 Task: Create List Brand Target Audience in Board SaaS Sales Strategies to Workspace Crowdfunding Platforms. Create List Brand Perception Mapping in Board Sales Target Setting and Monitoring to Workspace Crowdfunding Platforms. Create List Brand Experience Mapping in Board Content Marketing Infographic Creation and Promotion Strategy to Workspace Crowdfunding Platforms
Action: Mouse moved to (89, 343)
Screenshot: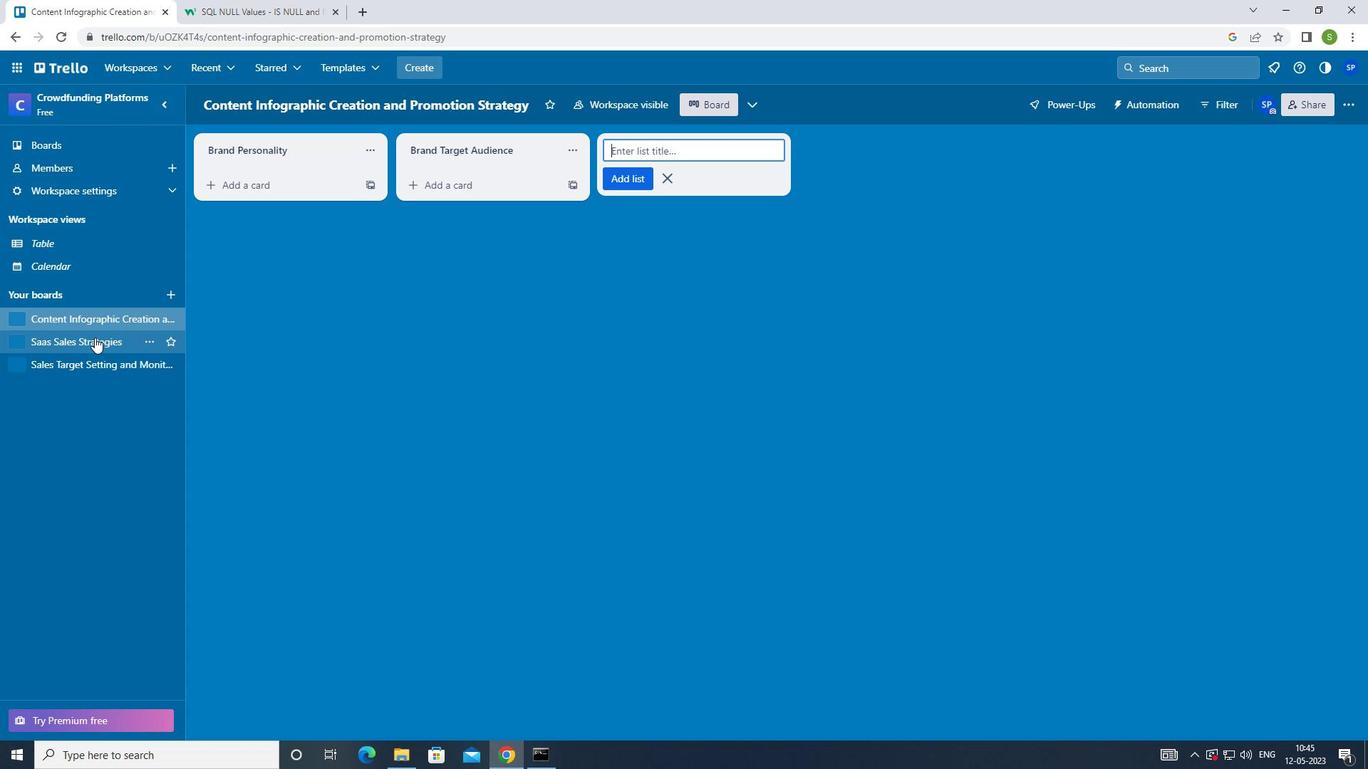 
Action: Mouse pressed left at (89, 343)
Screenshot: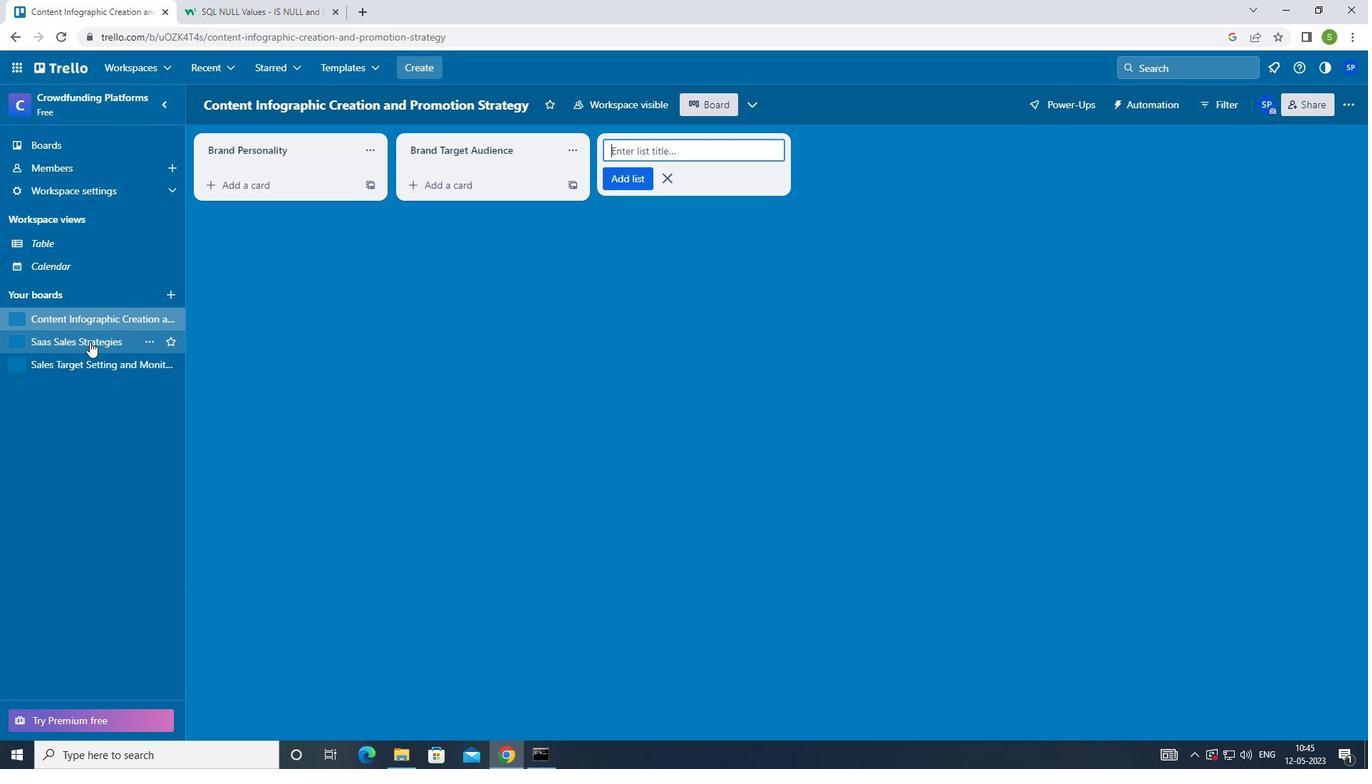 
Action: Mouse moved to (625, 148)
Screenshot: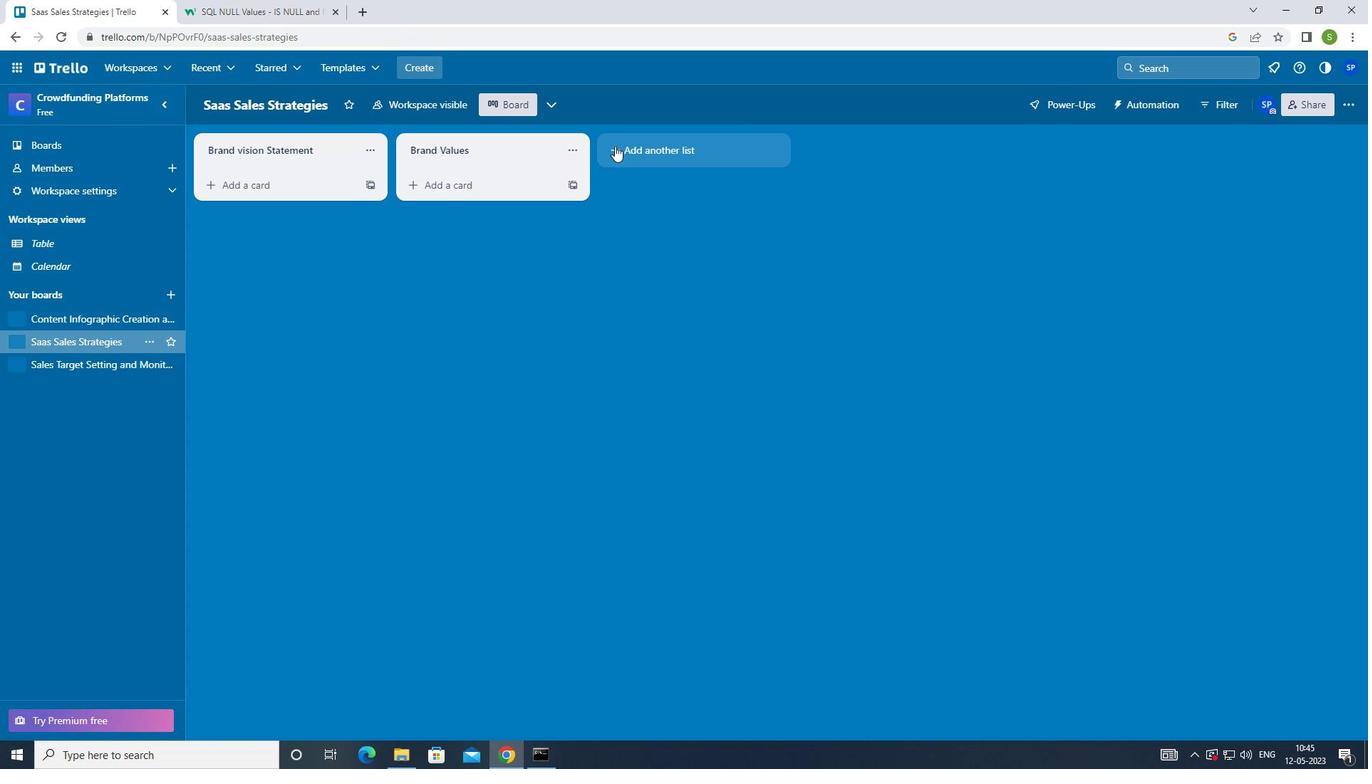 
Action: Mouse pressed left at (625, 148)
Screenshot: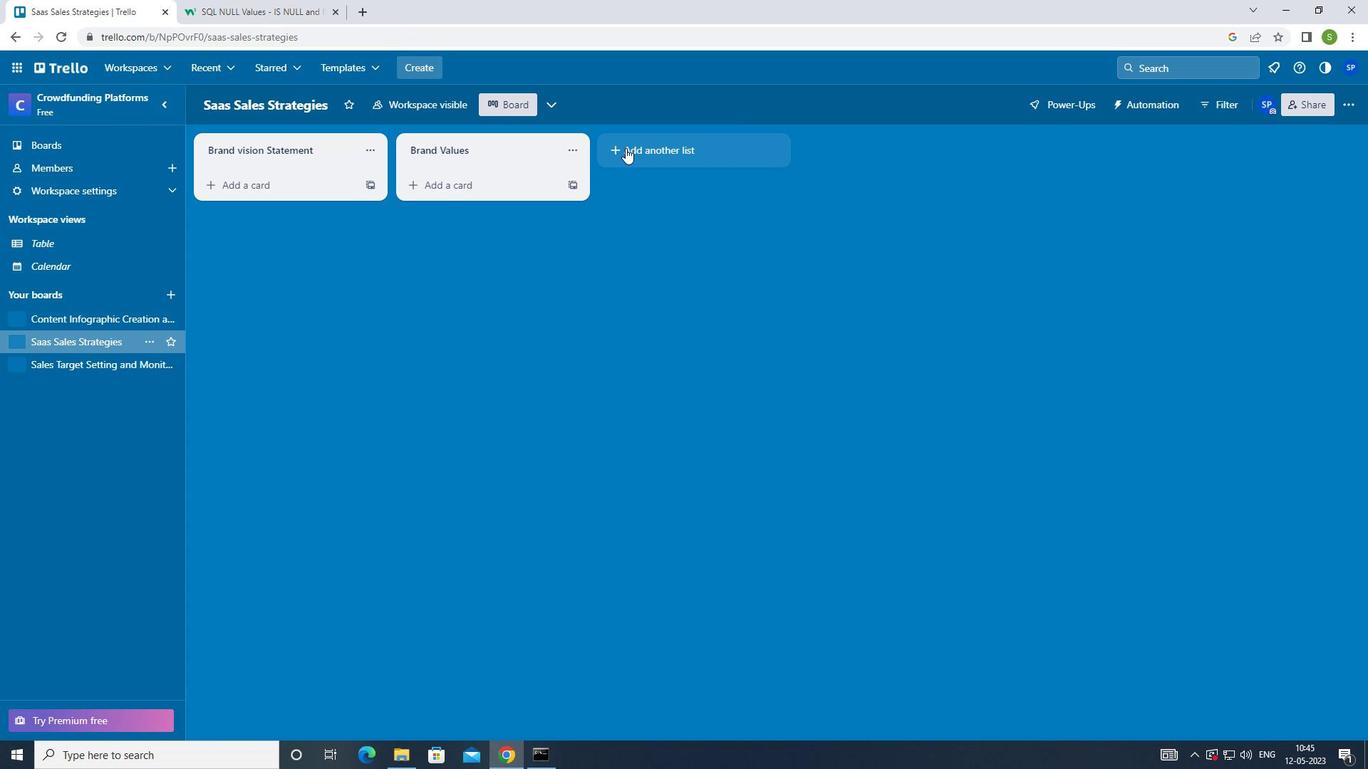 
Action: Mouse moved to (565, 337)
Screenshot: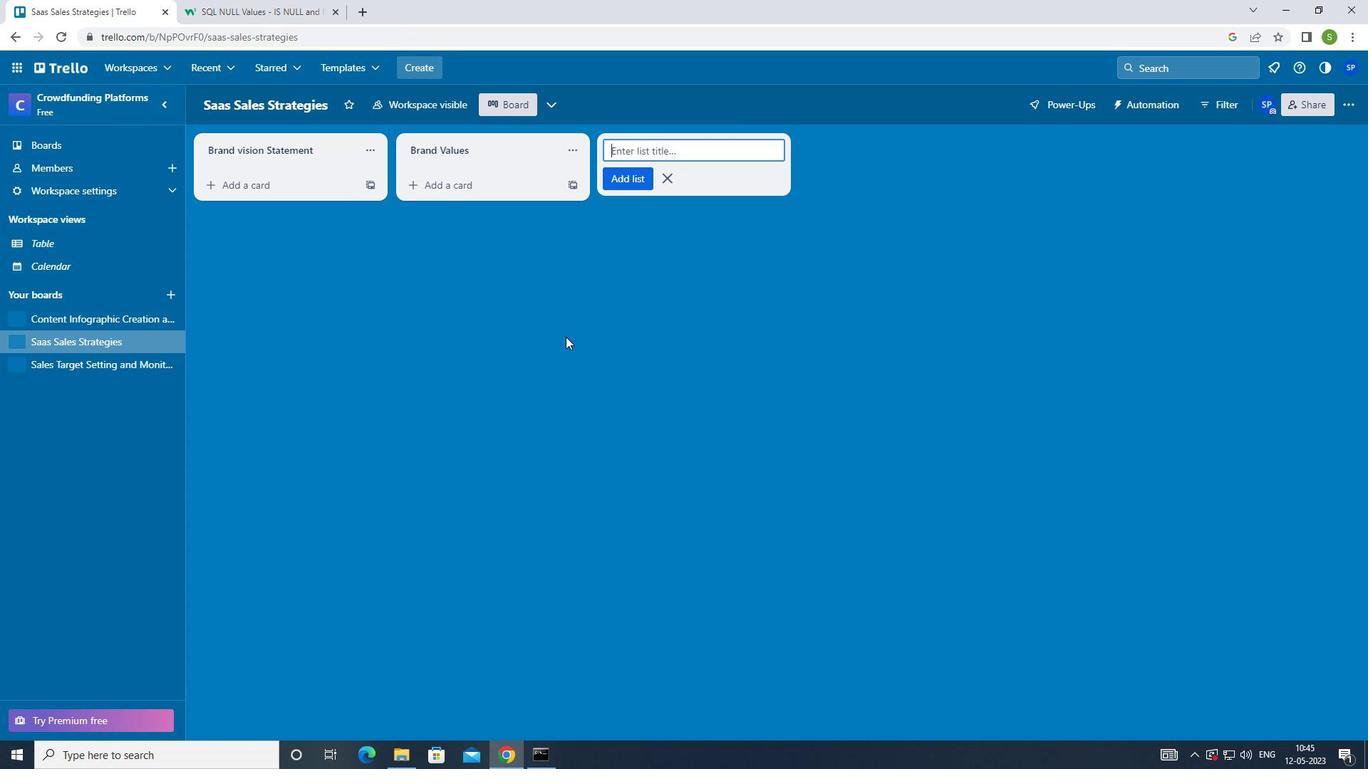 
Action: Key pressed <Key.shift><Key.shift><Key.shift><Key.shift><Key.shift><Key.shift><Key.shift><Key.shift>ctrl+BRAND<Key.space><Key.shift>TARGET<Key.space><Key.shift>AUDIENCE<Key.enter>
Screenshot: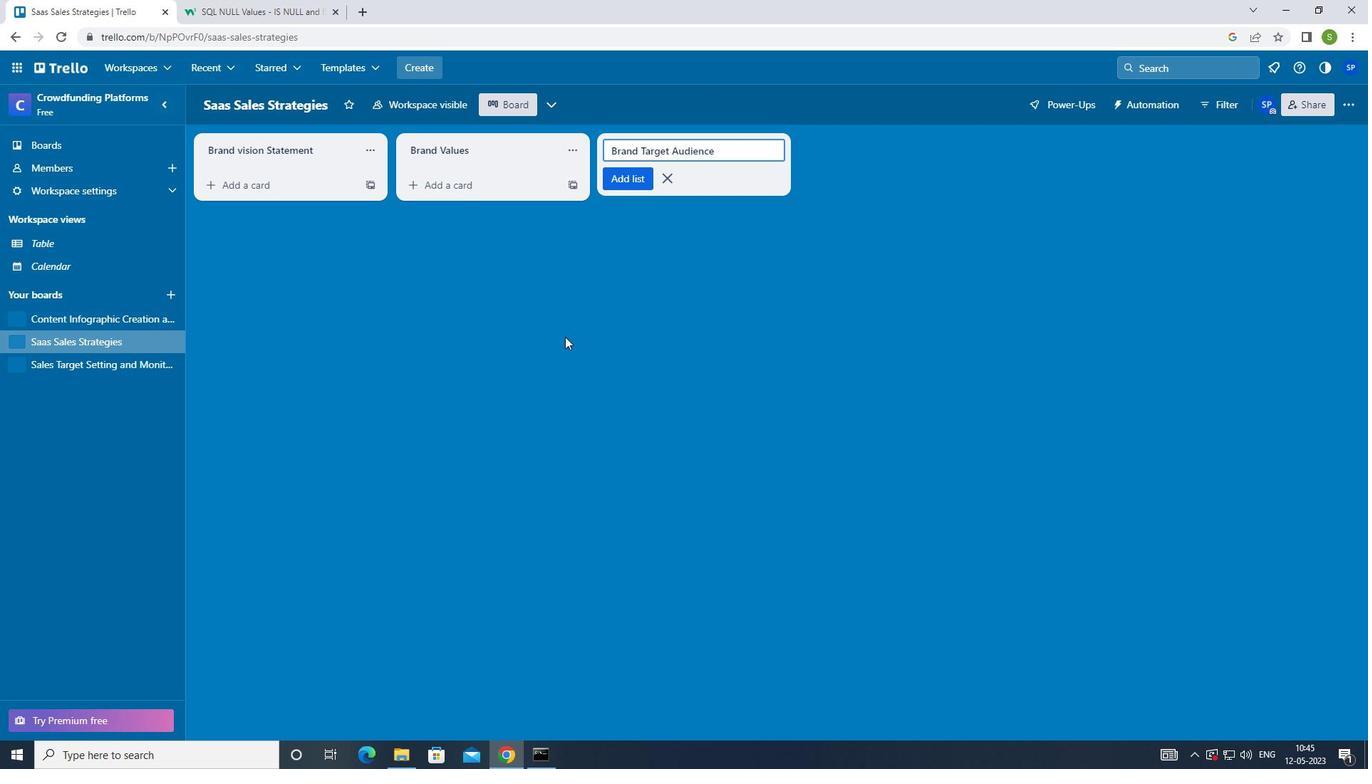 
Action: Mouse moved to (99, 362)
Screenshot: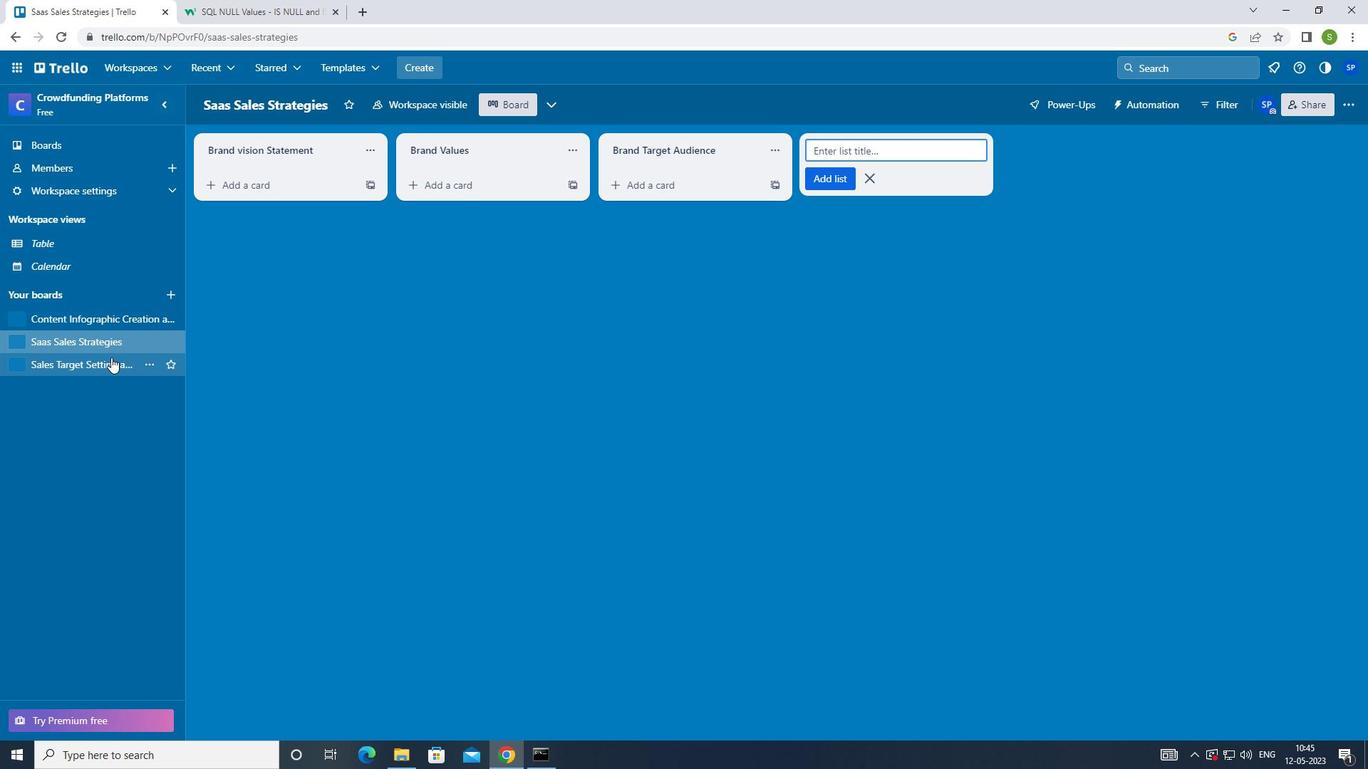 
Action: Mouse pressed left at (99, 362)
Screenshot: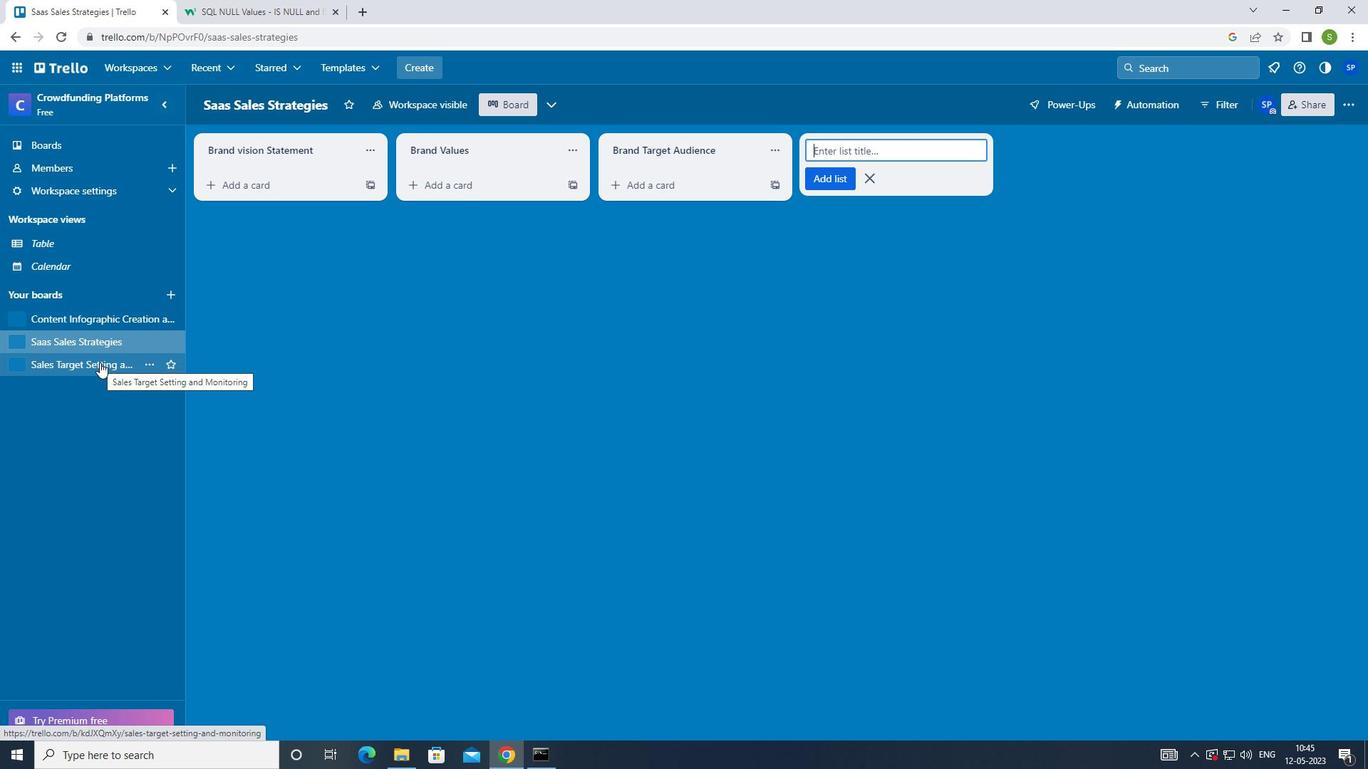 
Action: Mouse moved to (672, 156)
Screenshot: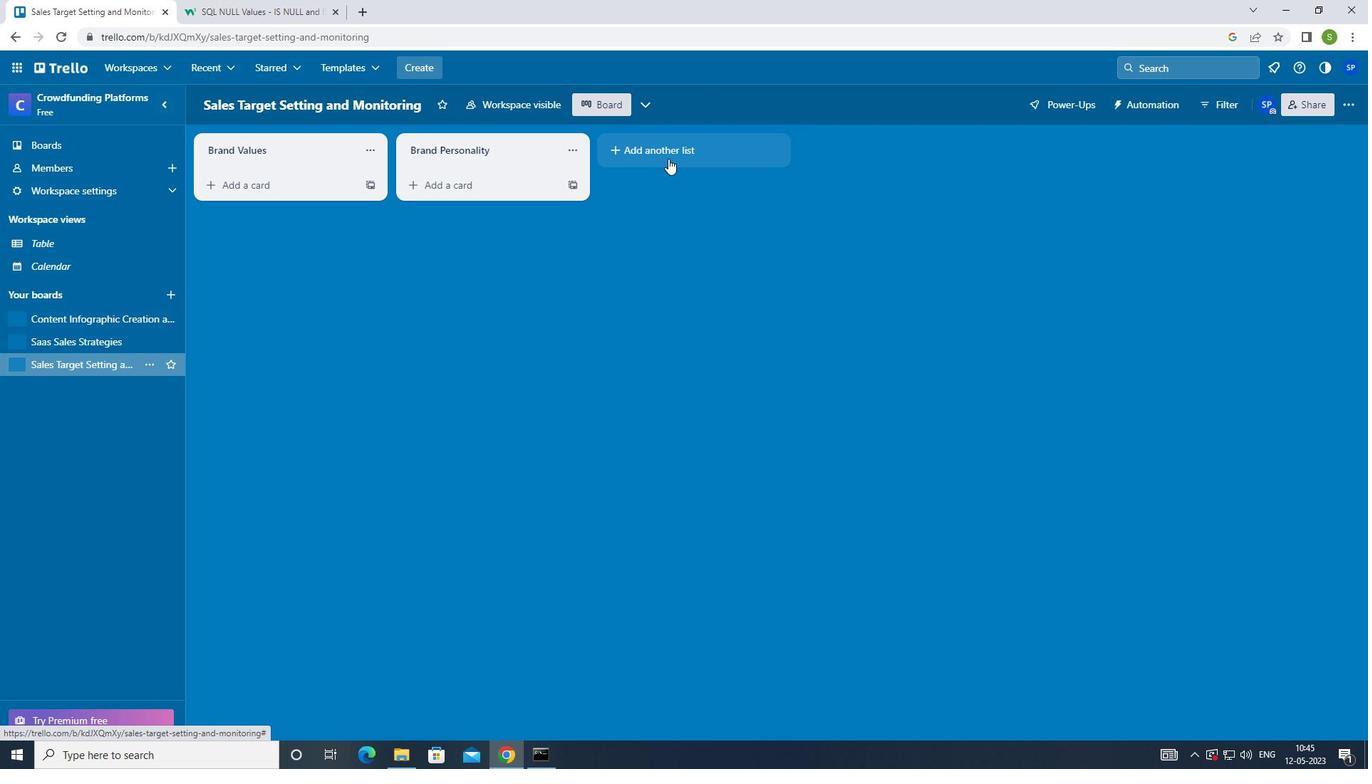 
Action: Mouse pressed left at (672, 156)
Screenshot: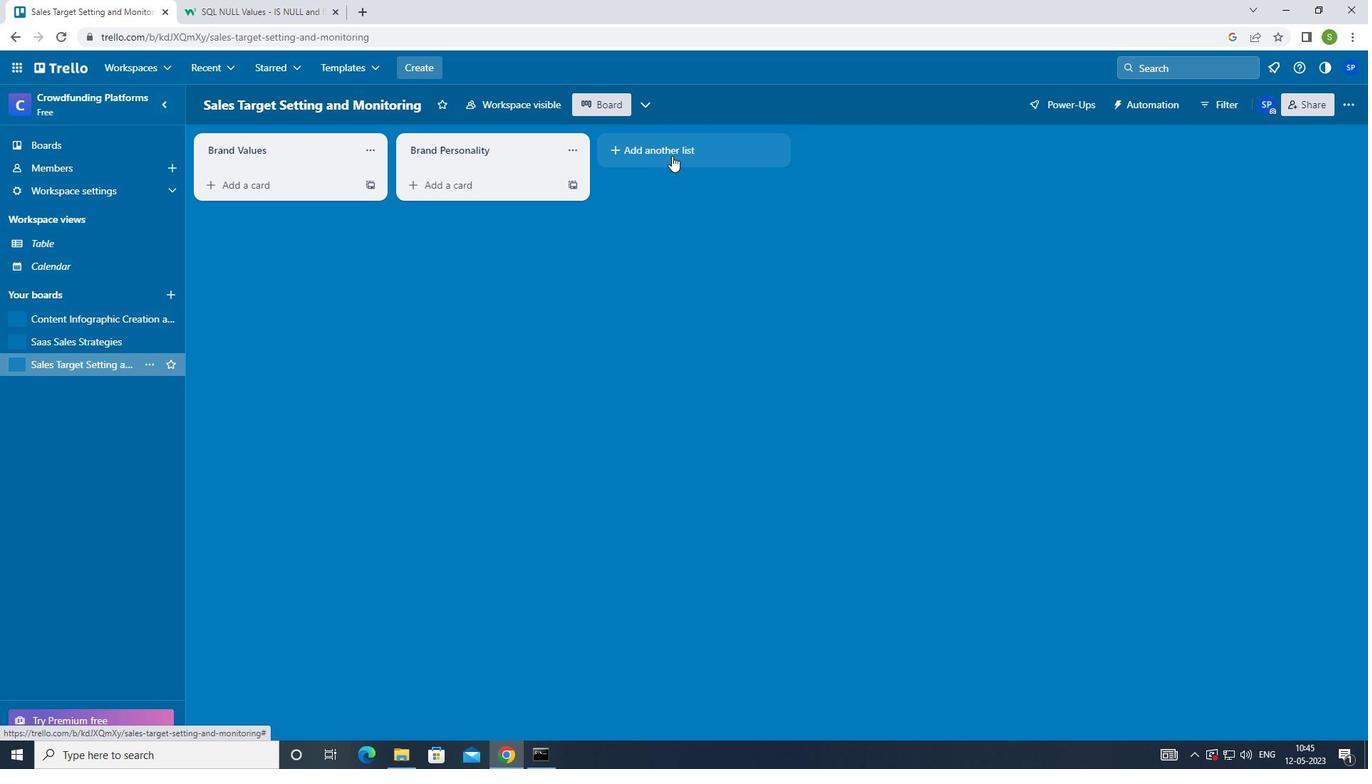 
Action: Mouse moved to (634, 254)
Screenshot: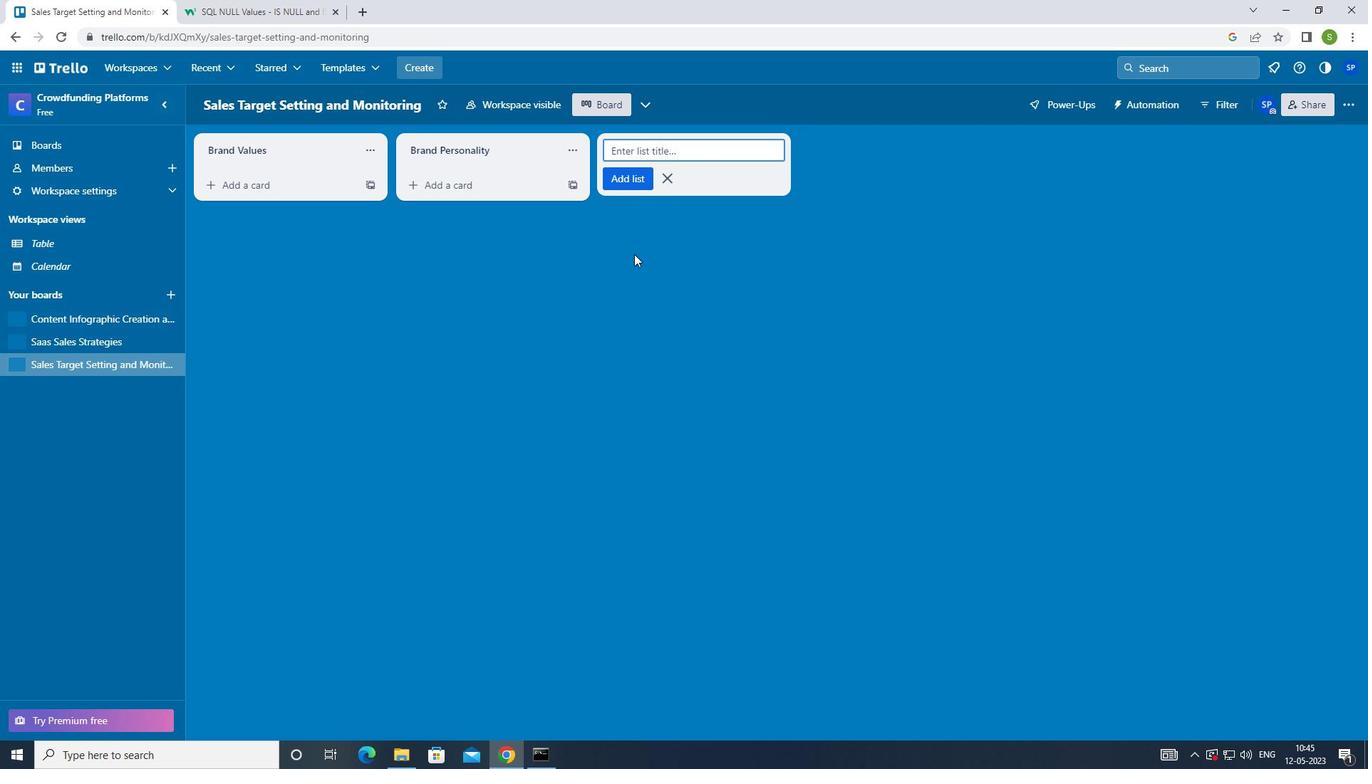 
Action: Key pressed <Key.shift>BRAND<Key.space><Key.shift_r><Key.shift_r><Key.shift_r><Key.shift_r><Key.shift_r><Key.shift_r><Key.shift_r><Key.shift_r>PERCEPTION<Key.space><Key.shift_r>MA
Screenshot: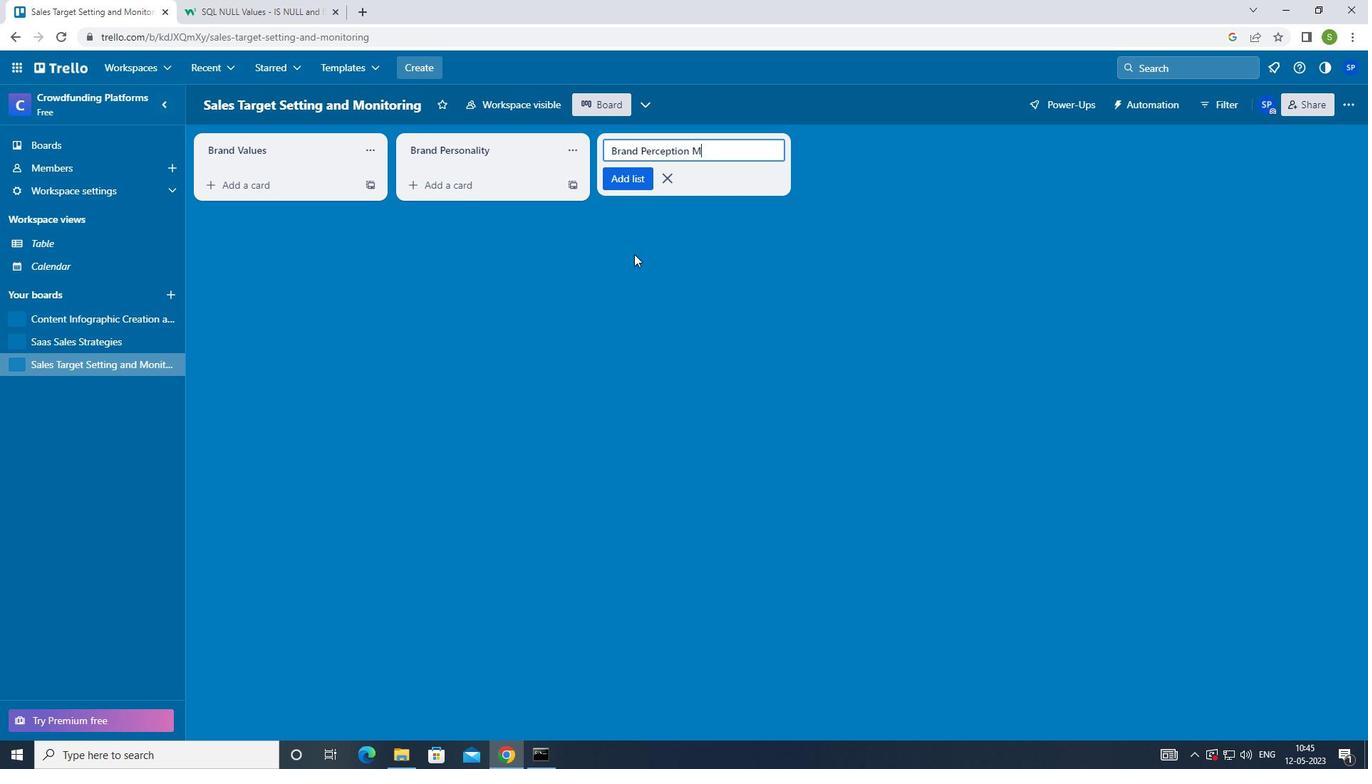 
Action: Mouse moved to (631, 252)
Screenshot: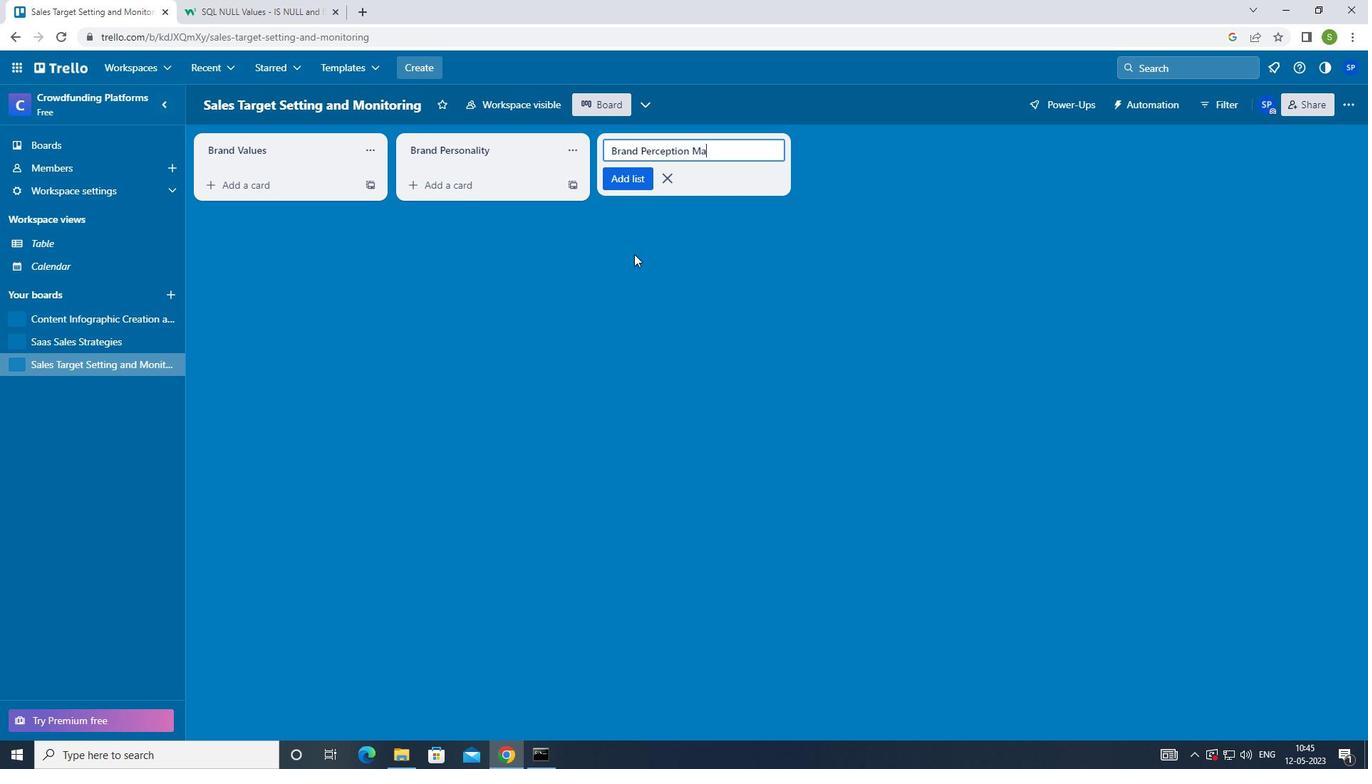 
Action: Key pressed PP
Screenshot: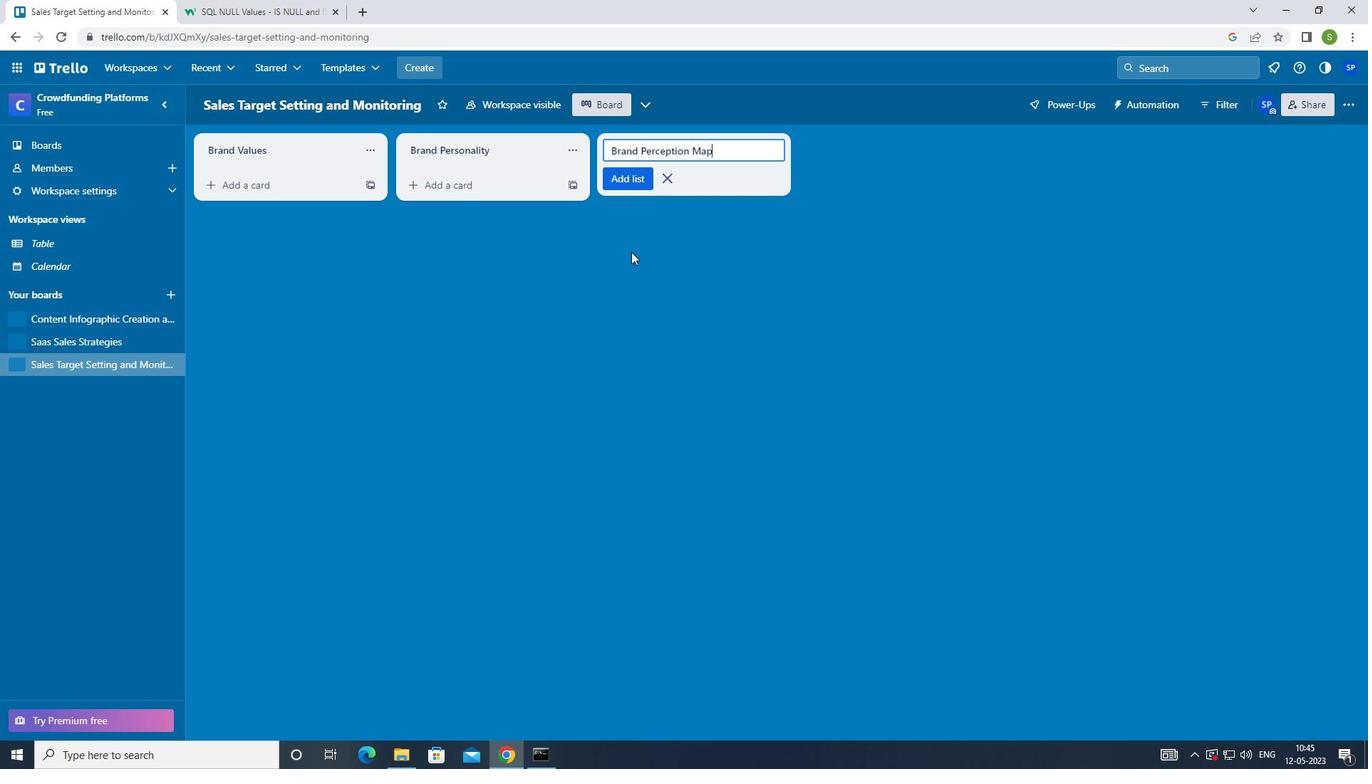 
Action: Mouse moved to (630, 251)
Screenshot: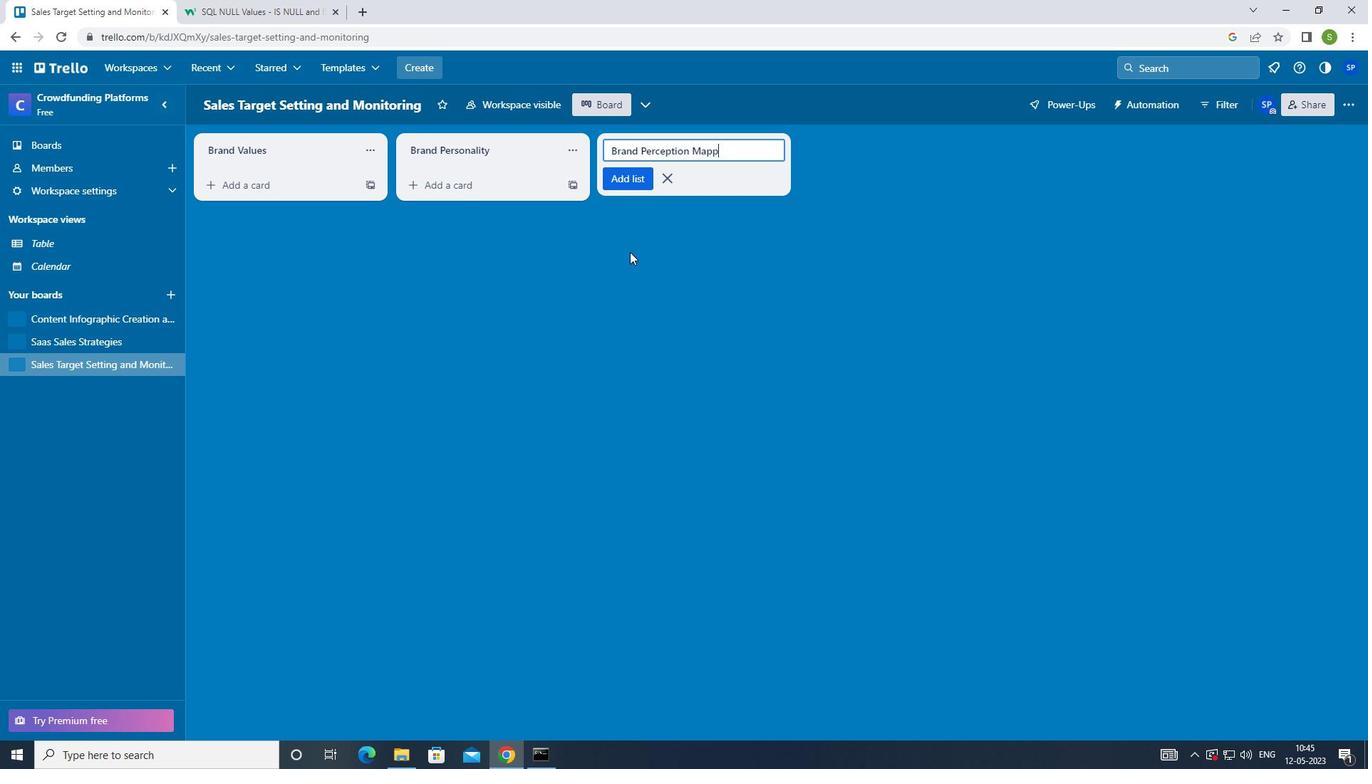 
Action: Key pressed ING<Key.enter>
Screenshot: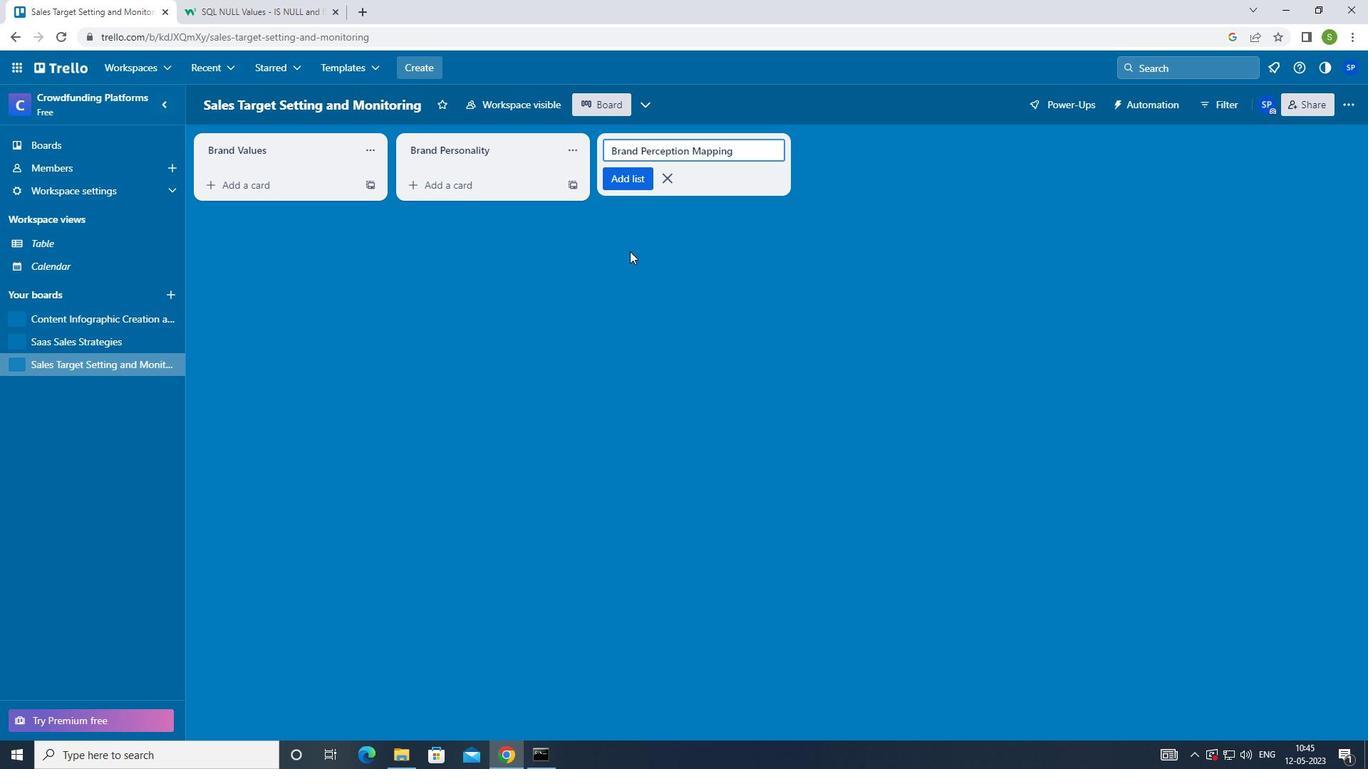 
Action: Mouse moved to (94, 317)
Screenshot: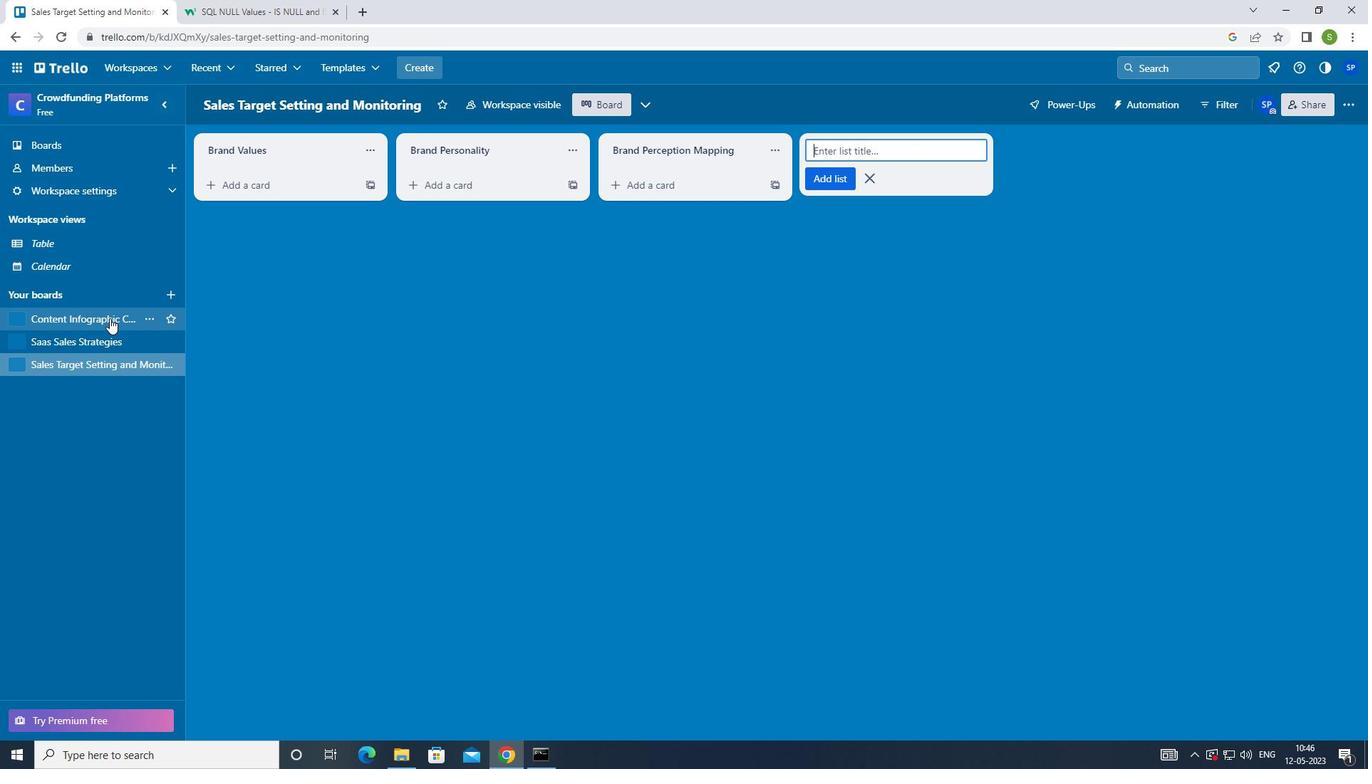 
Action: Mouse pressed left at (94, 317)
Screenshot: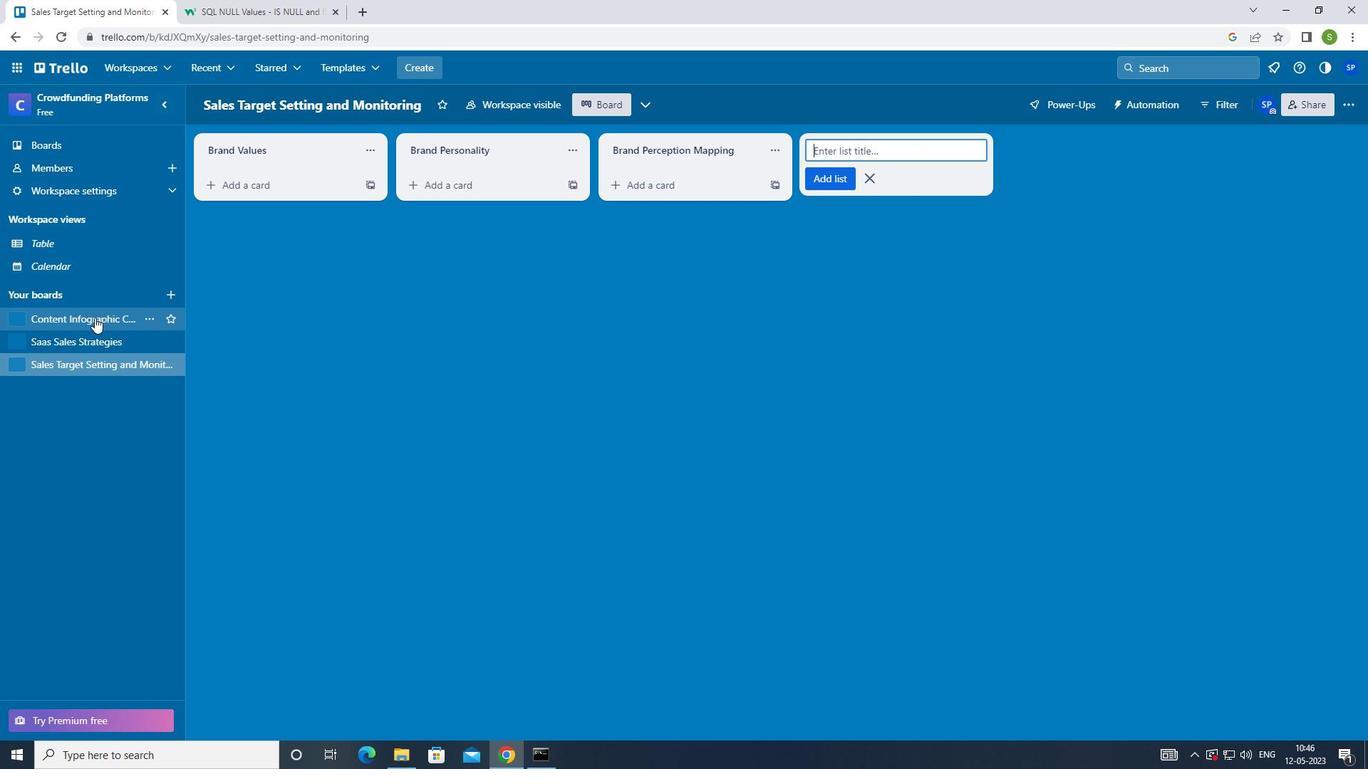 
Action: Mouse moved to (628, 143)
Screenshot: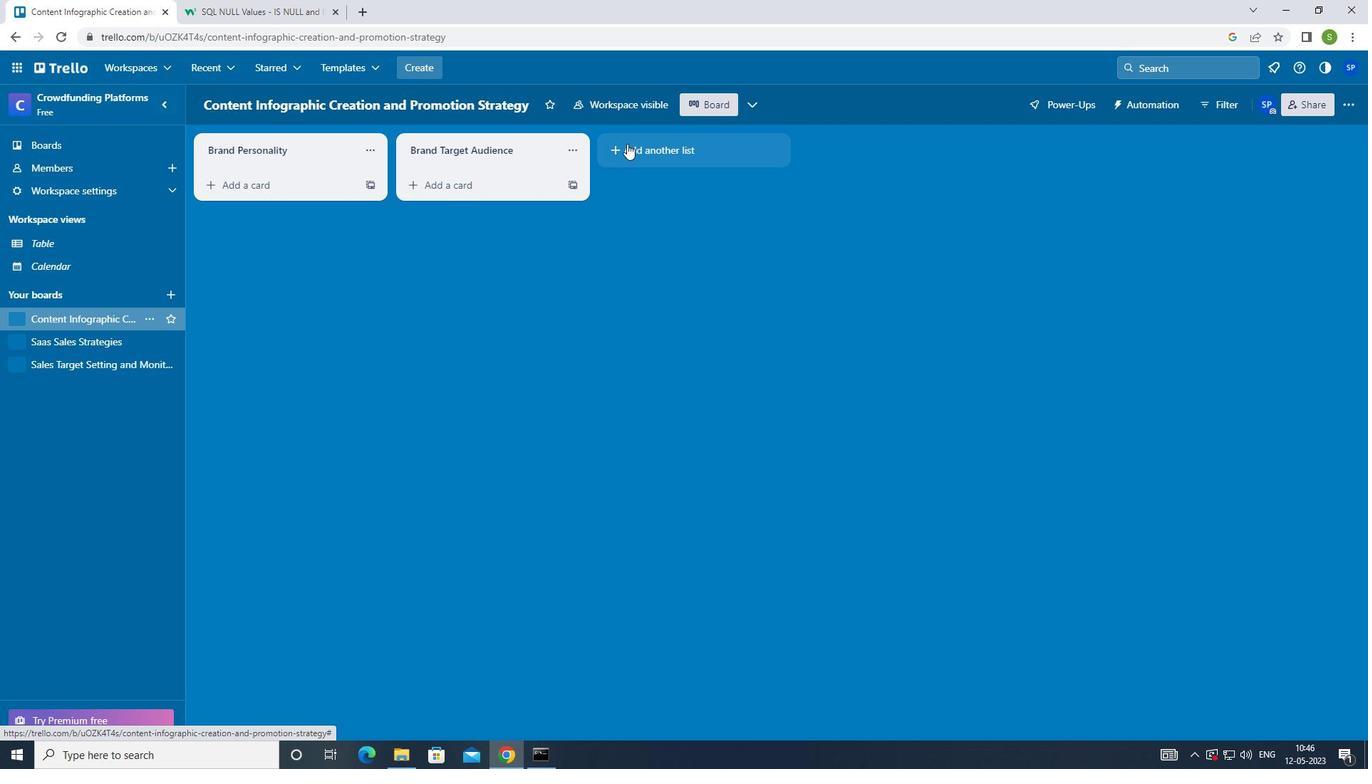 
Action: Mouse pressed left at (628, 143)
Screenshot: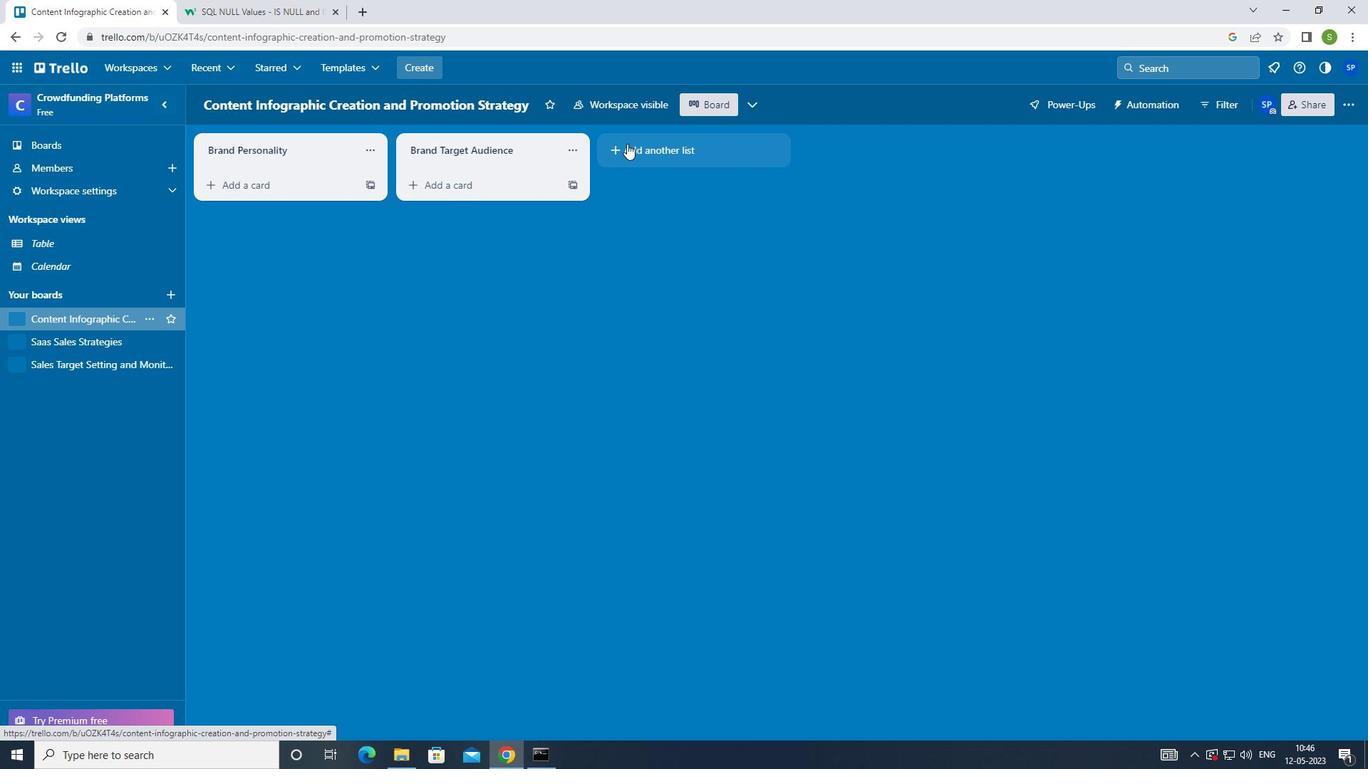 
Action: Mouse moved to (552, 387)
Screenshot: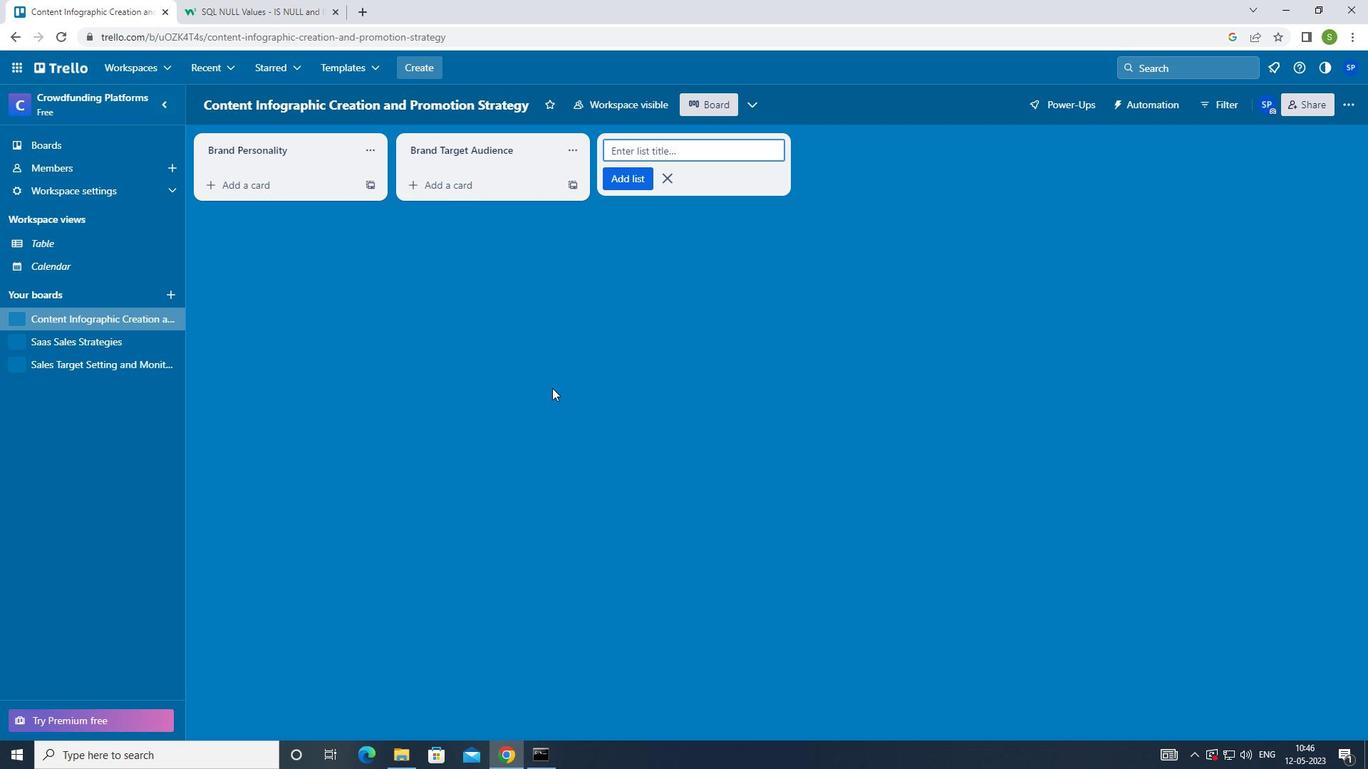 
Action: Key pressed <Key.shift>BRAND<Key.space><Key.shift>EXPERIENCE<Key.space><Key.shift_r>MAPPING<Key.enter><Key.f8>
Screenshot: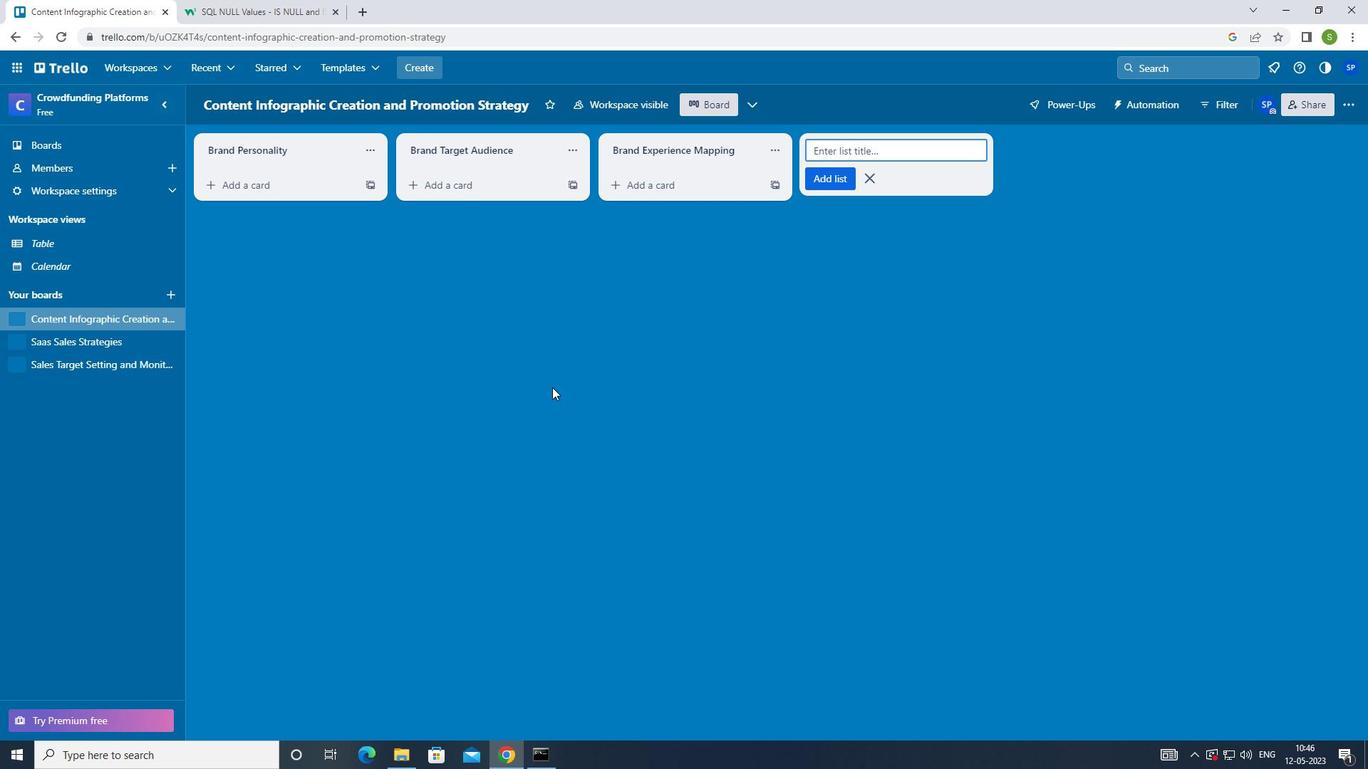 
